 Task: Look for products in the category "Tomato Based Sauces" from Frik And Frak Foods only.
Action: Mouse moved to (279, 121)
Screenshot: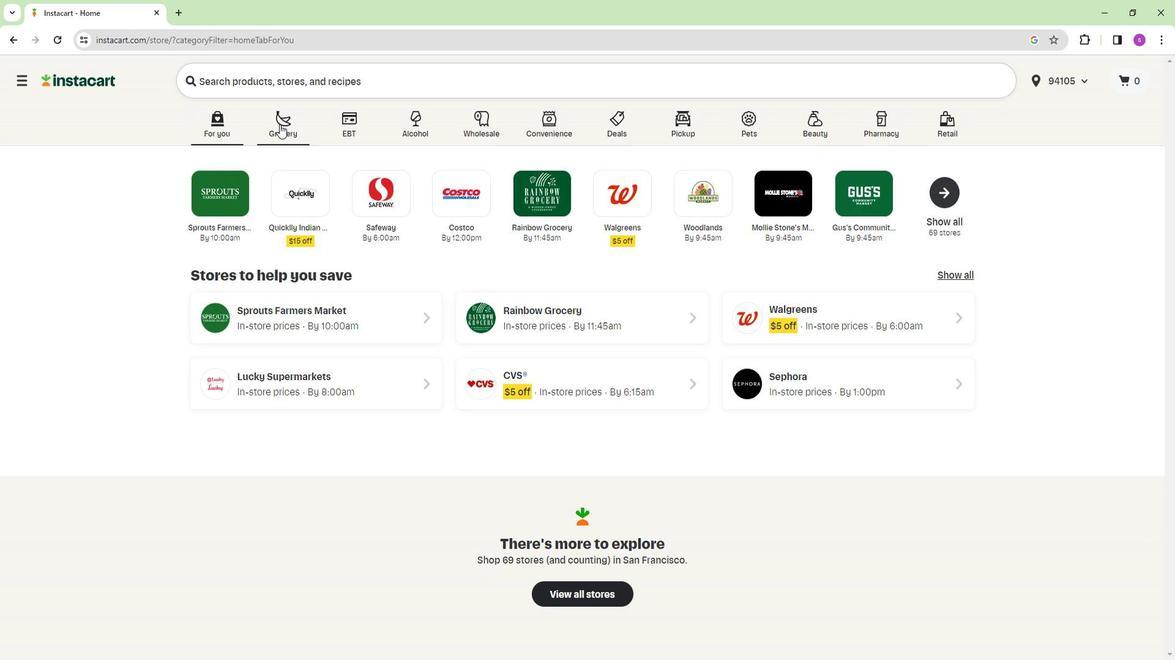 
Action: Mouse pressed left at (279, 121)
Screenshot: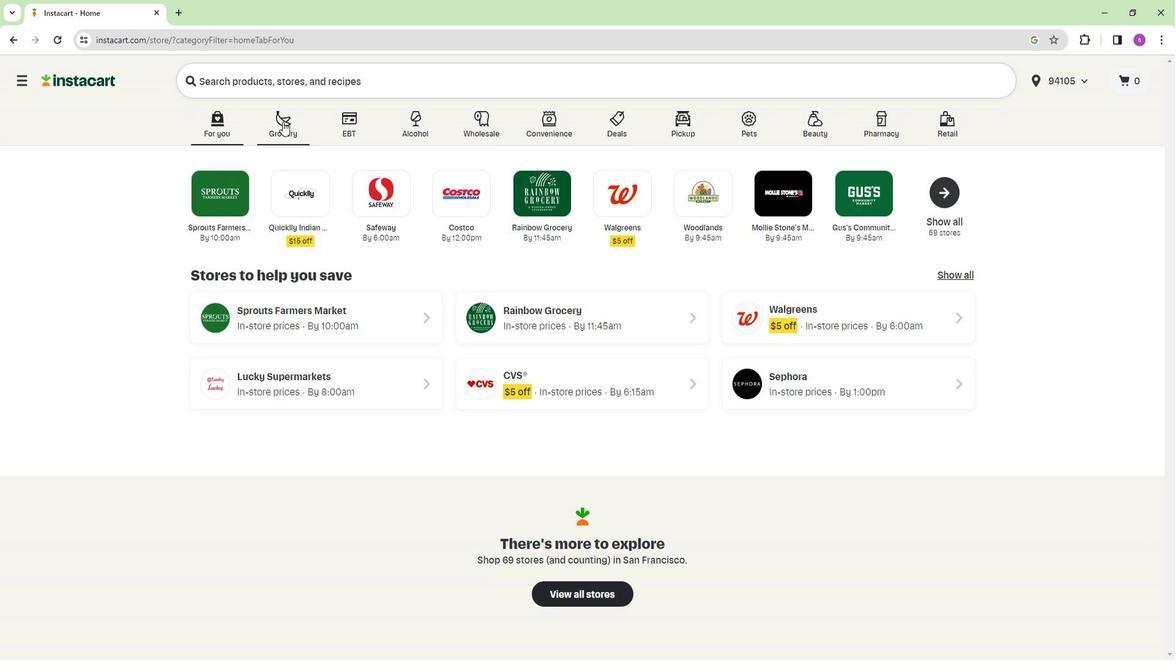 
Action: Mouse moved to (753, 200)
Screenshot: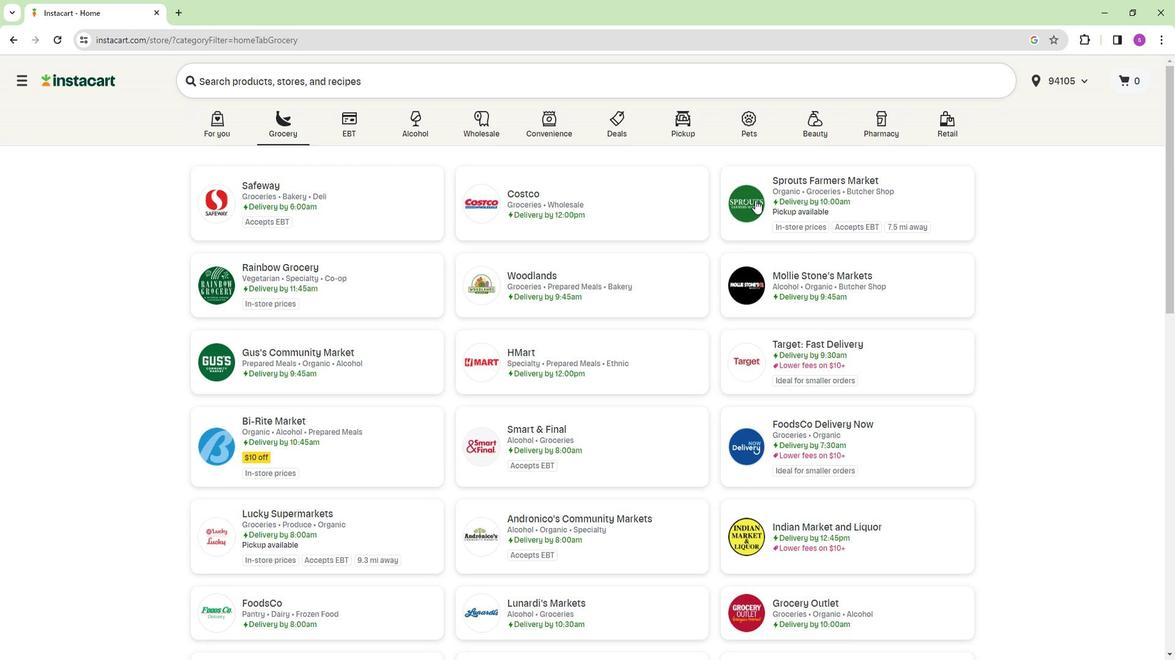 
Action: Mouse pressed left at (753, 200)
Screenshot: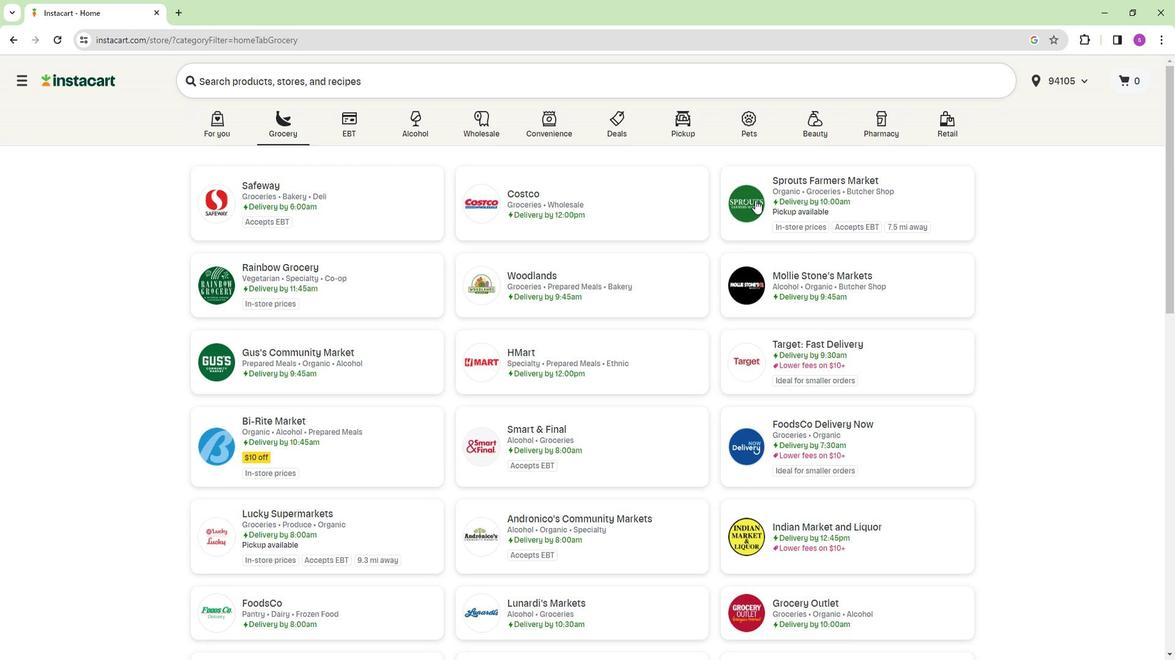 
Action: Mouse moved to (89, 465)
Screenshot: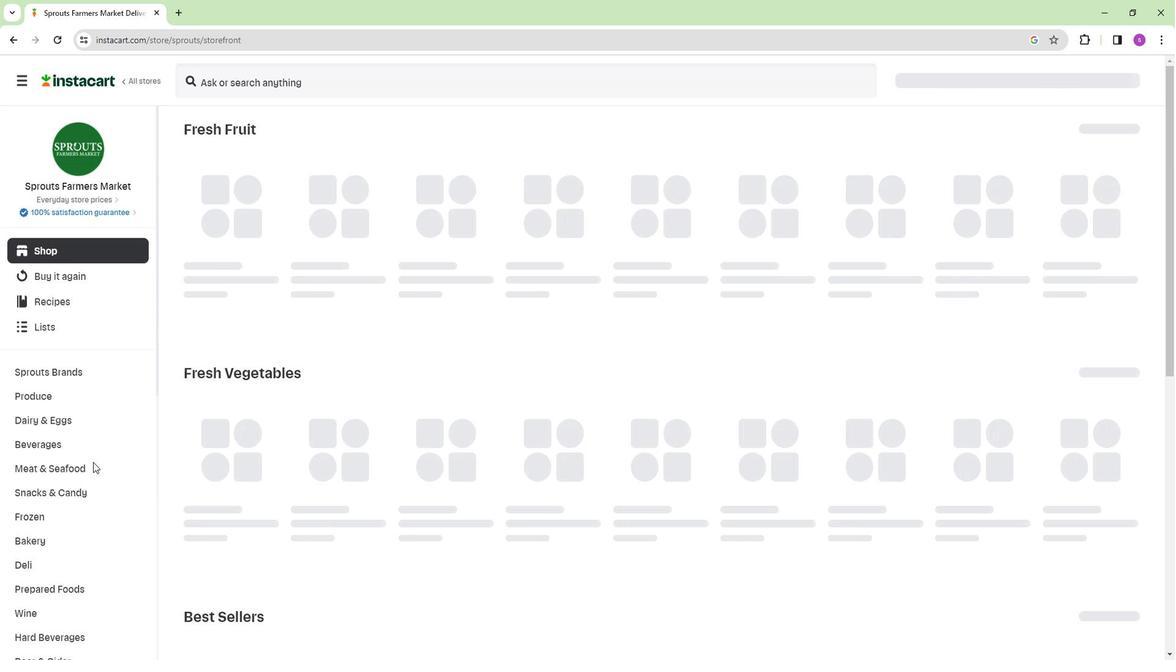 
Action: Mouse scrolled (89, 465) with delta (0, 0)
Screenshot: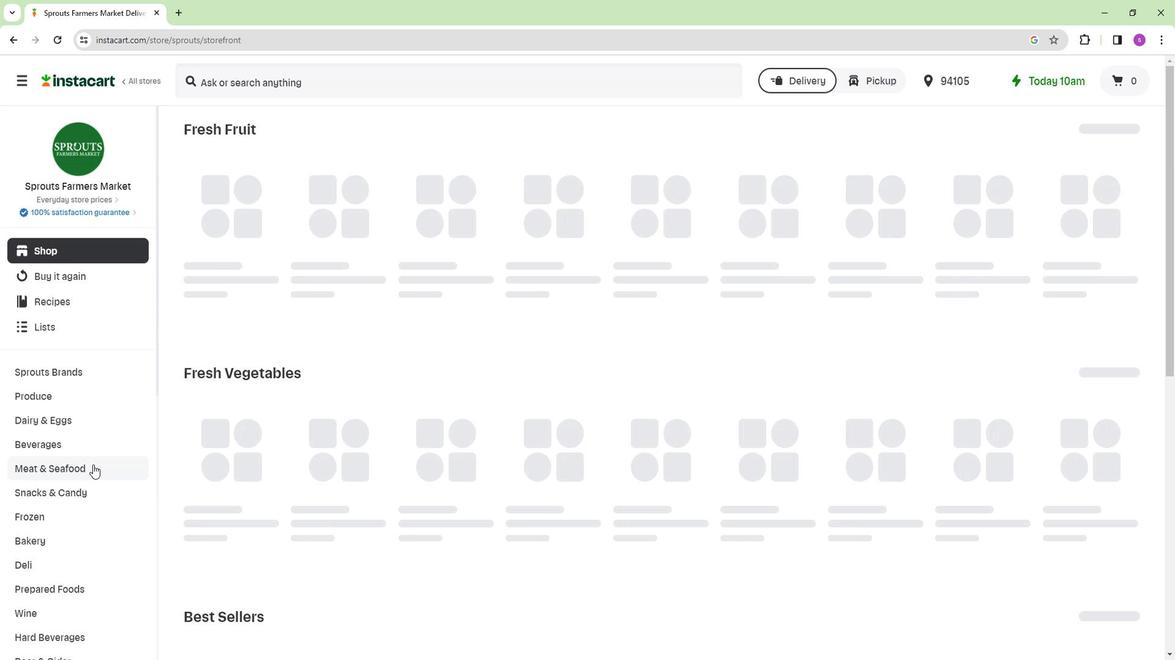 
Action: Mouse moved to (89, 465)
Screenshot: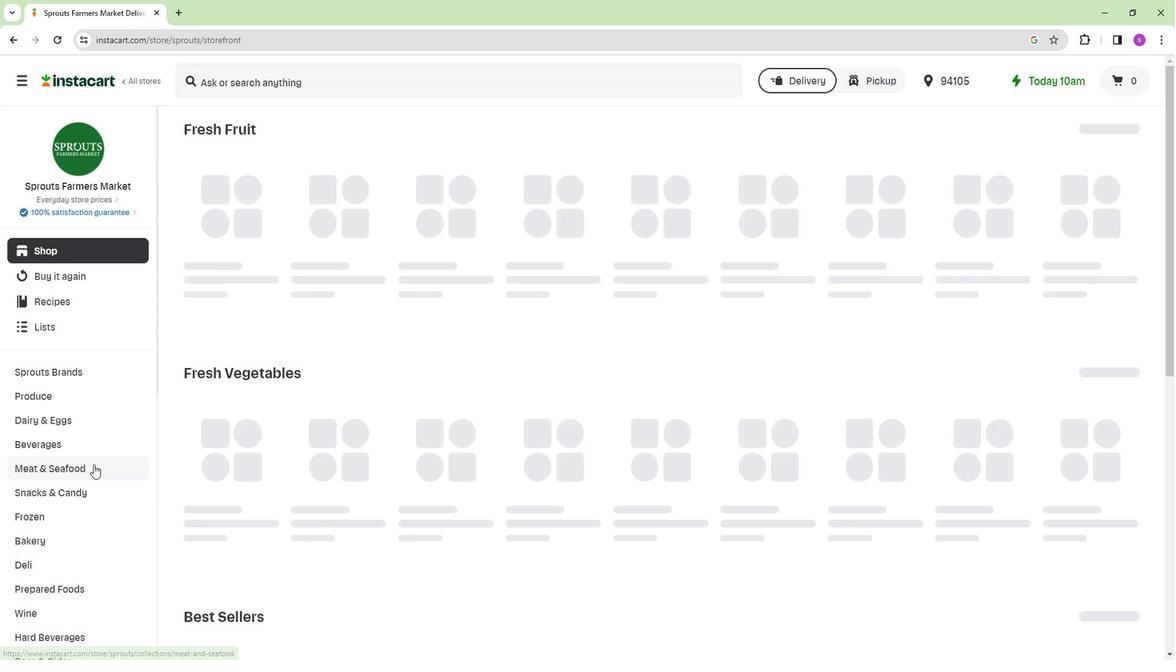 
Action: Mouse scrolled (89, 464) with delta (0, 0)
Screenshot: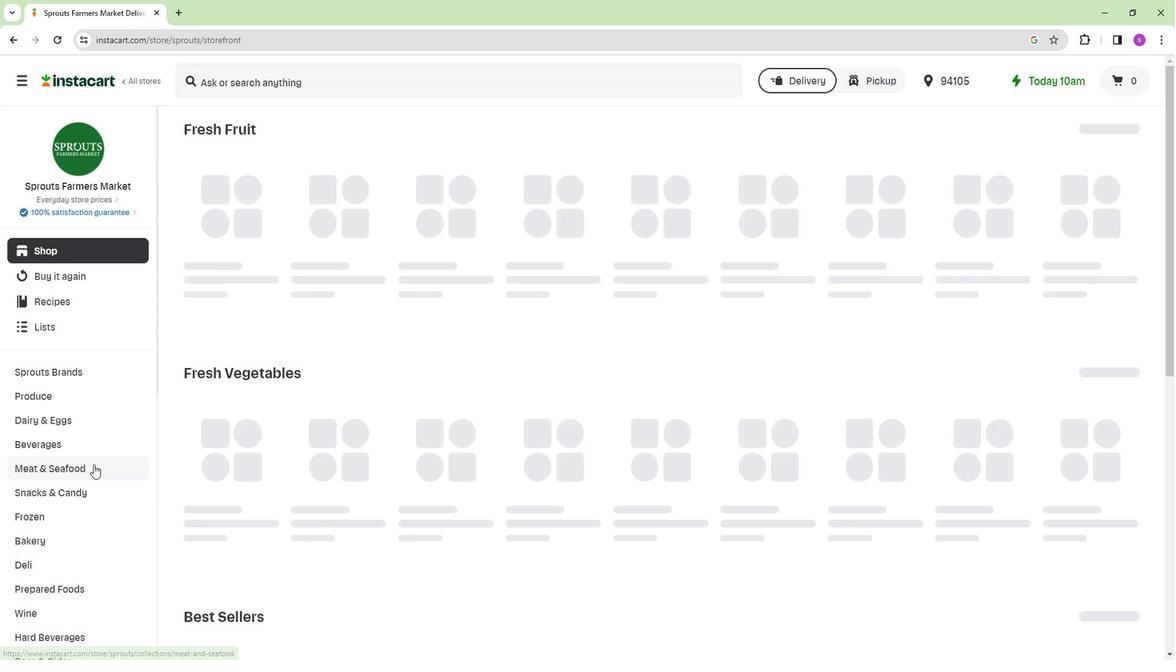 
Action: Mouse moved to (77, 563)
Screenshot: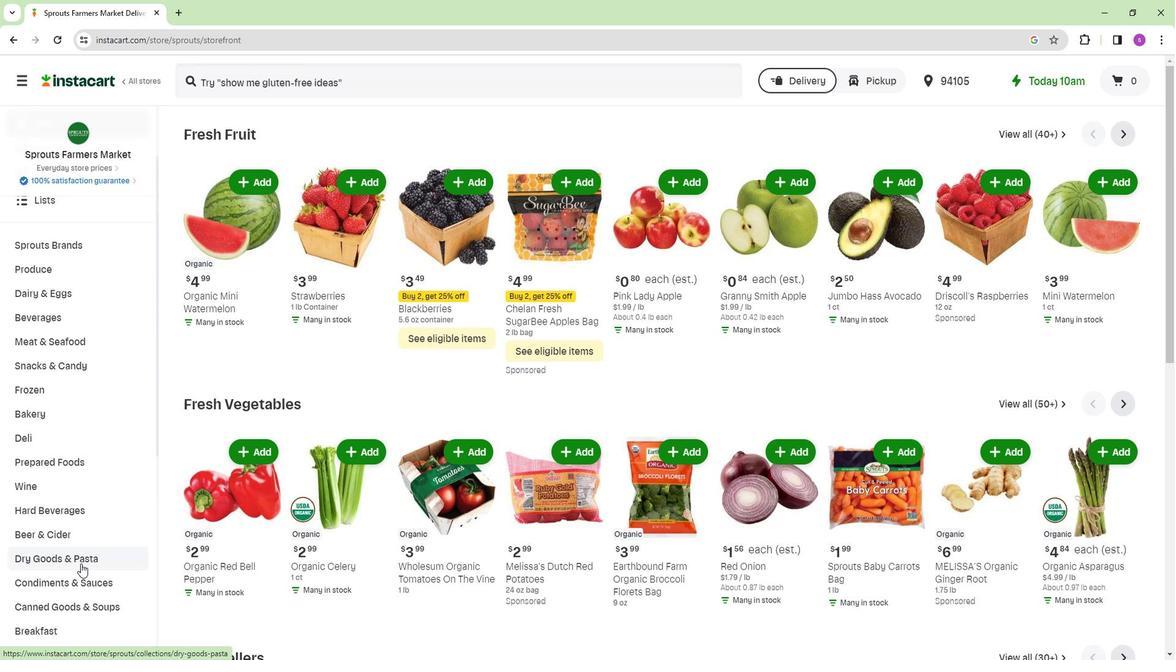 
Action: Mouse pressed left at (77, 563)
Screenshot: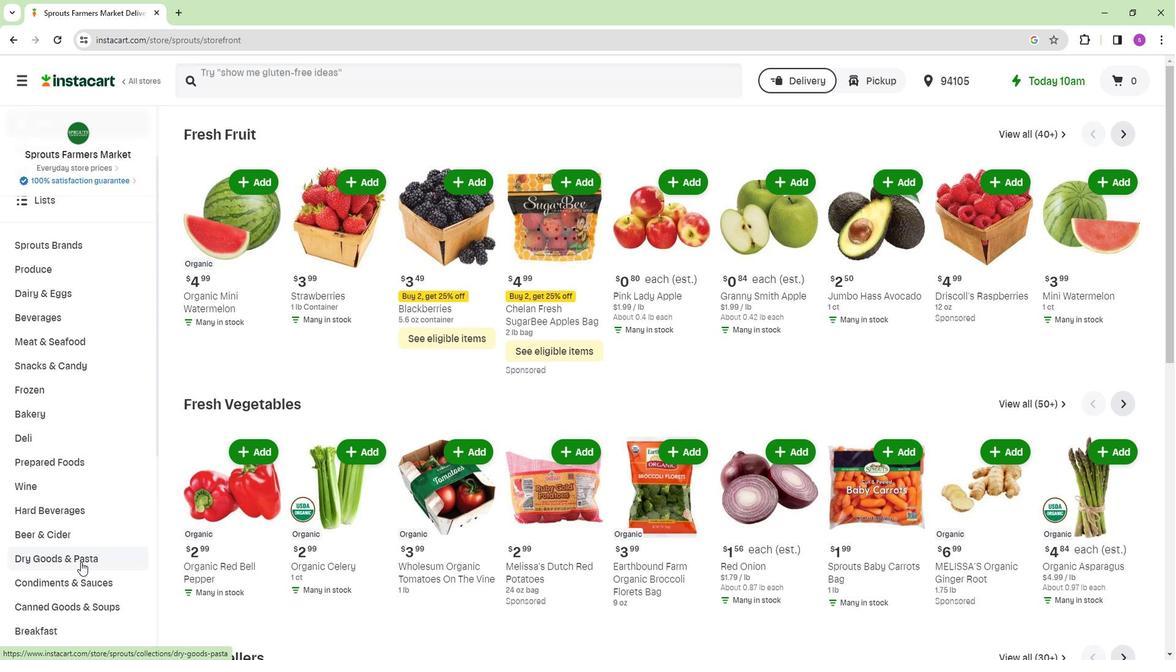 
Action: Mouse moved to (717, 162)
Screenshot: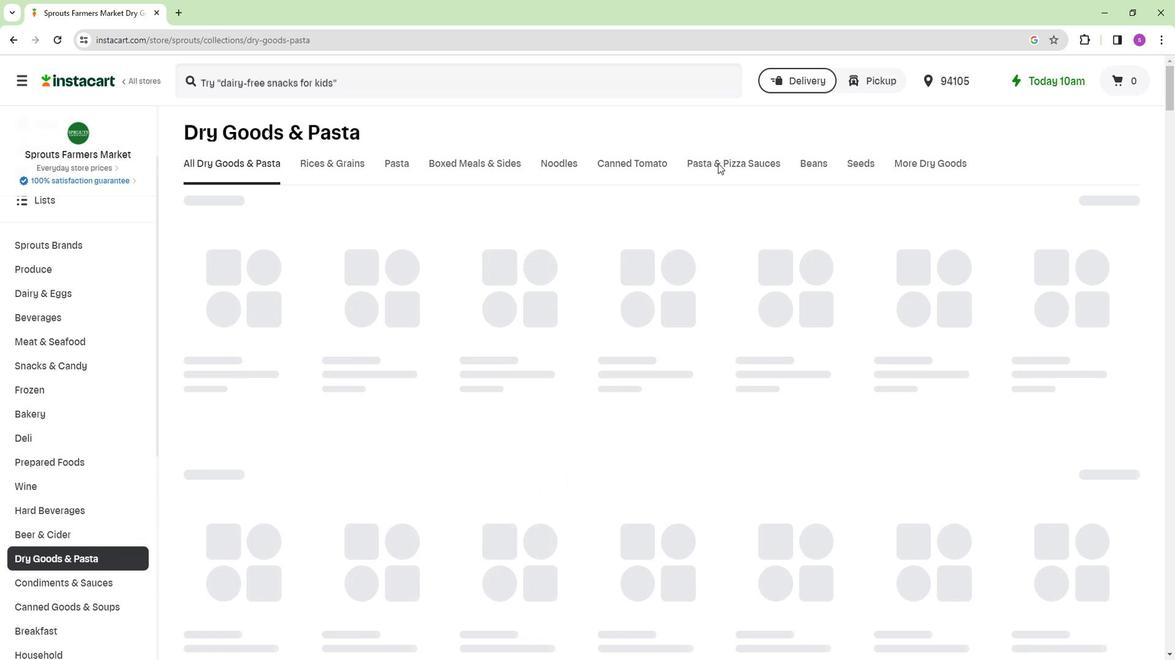 
Action: Mouse pressed left at (717, 162)
Screenshot: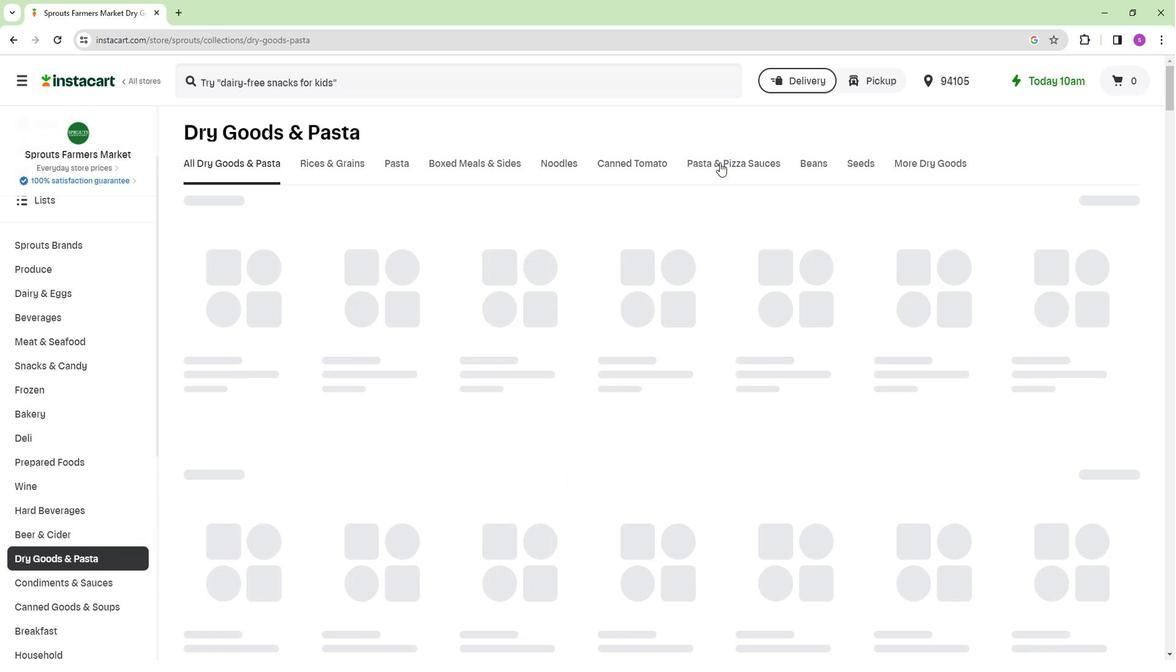 
Action: Mouse moved to (326, 206)
Screenshot: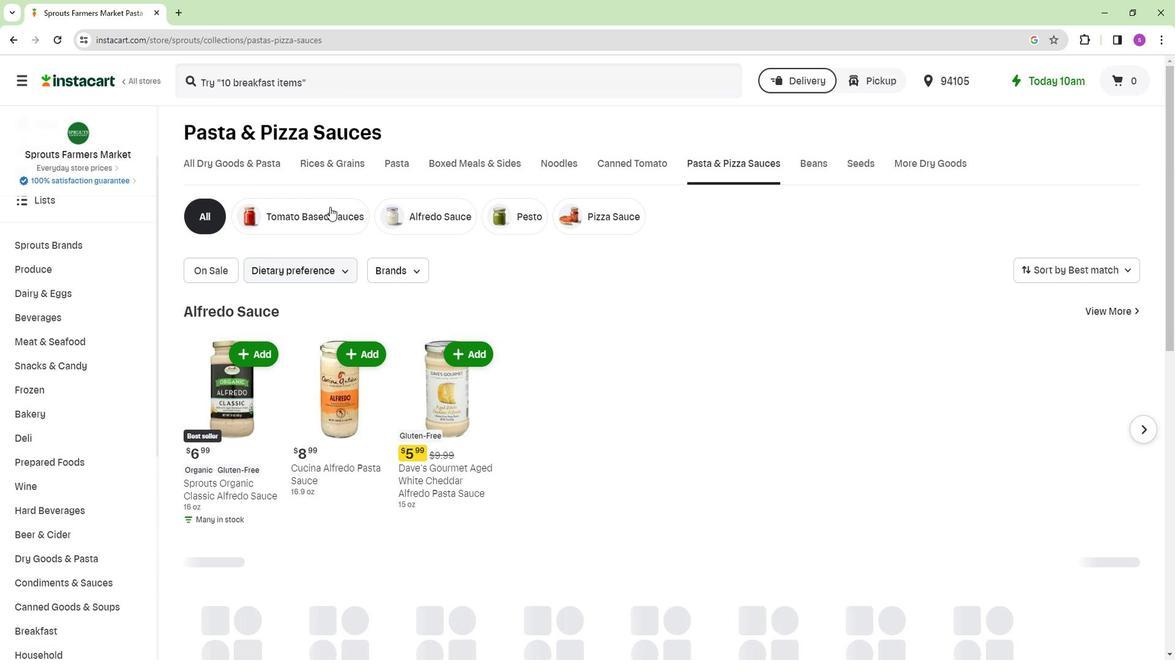 
Action: Mouse pressed left at (326, 206)
Screenshot: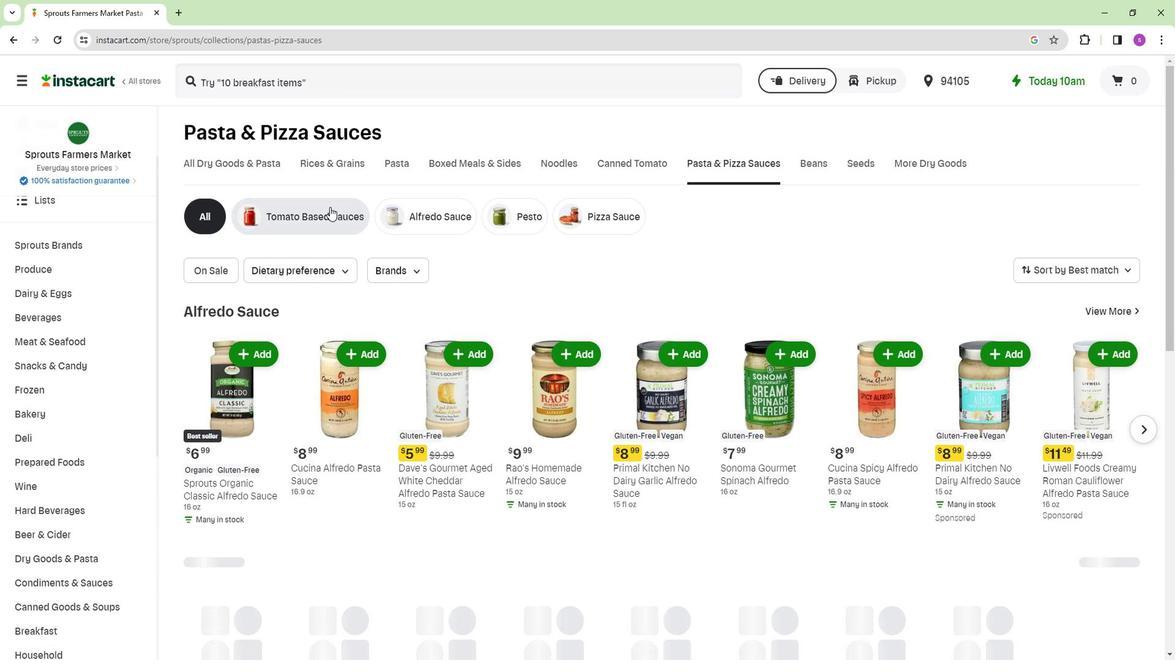 
Action: Mouse moved to (412, 274)
Screenshot: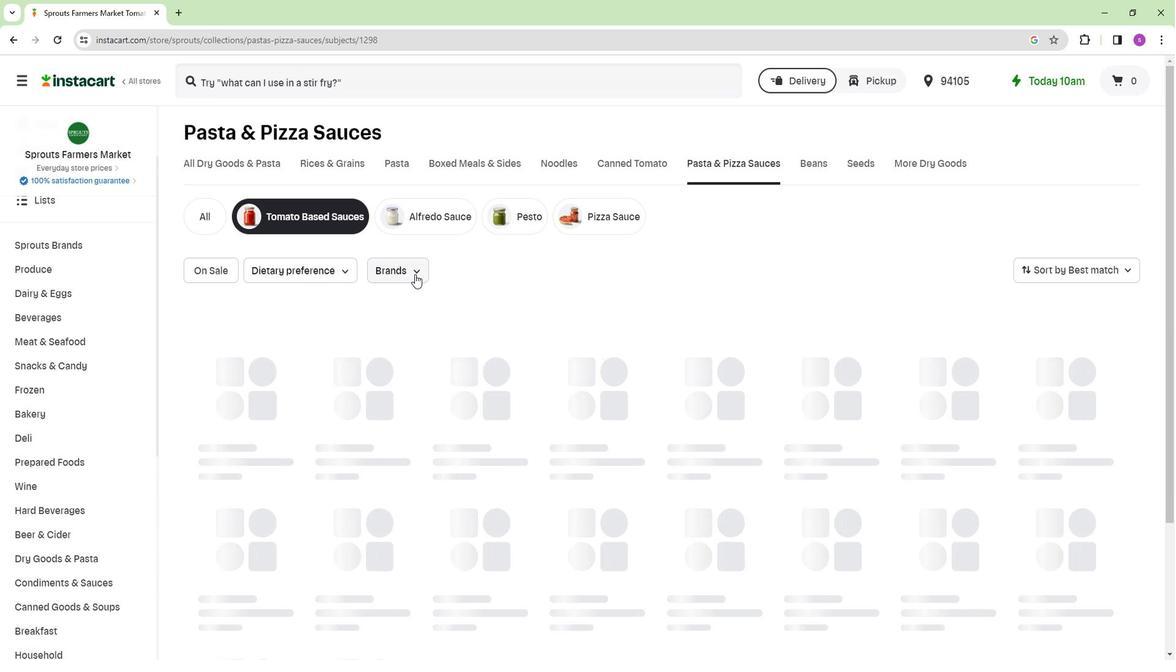
Action: Mouse pressed left at (412, 274)
Screenshot: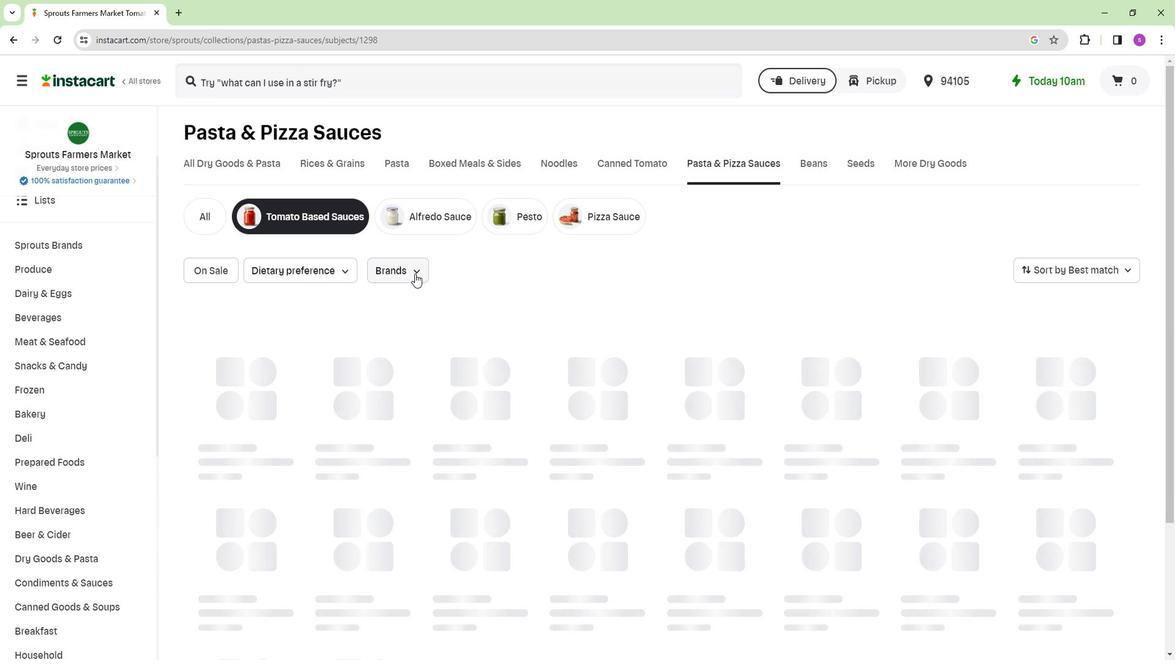 
Action: Mouse moved to (454, 346)
Screenshot: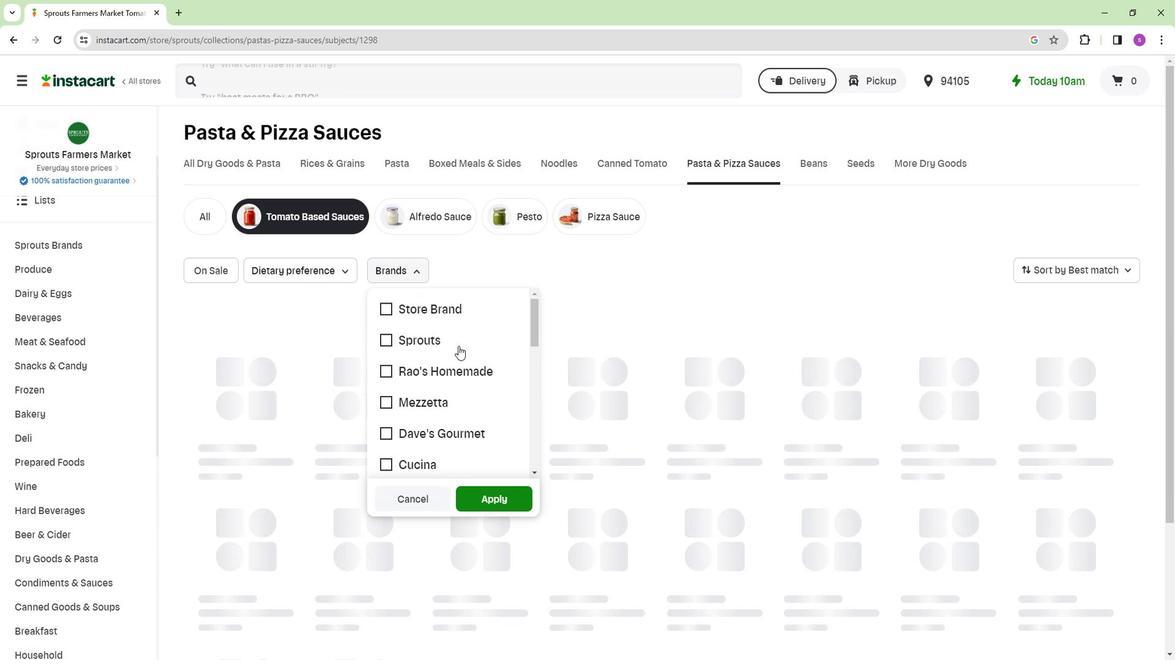 
Action: Mouse scrolled (454, 345) with delta (0, 0)
Screenshot: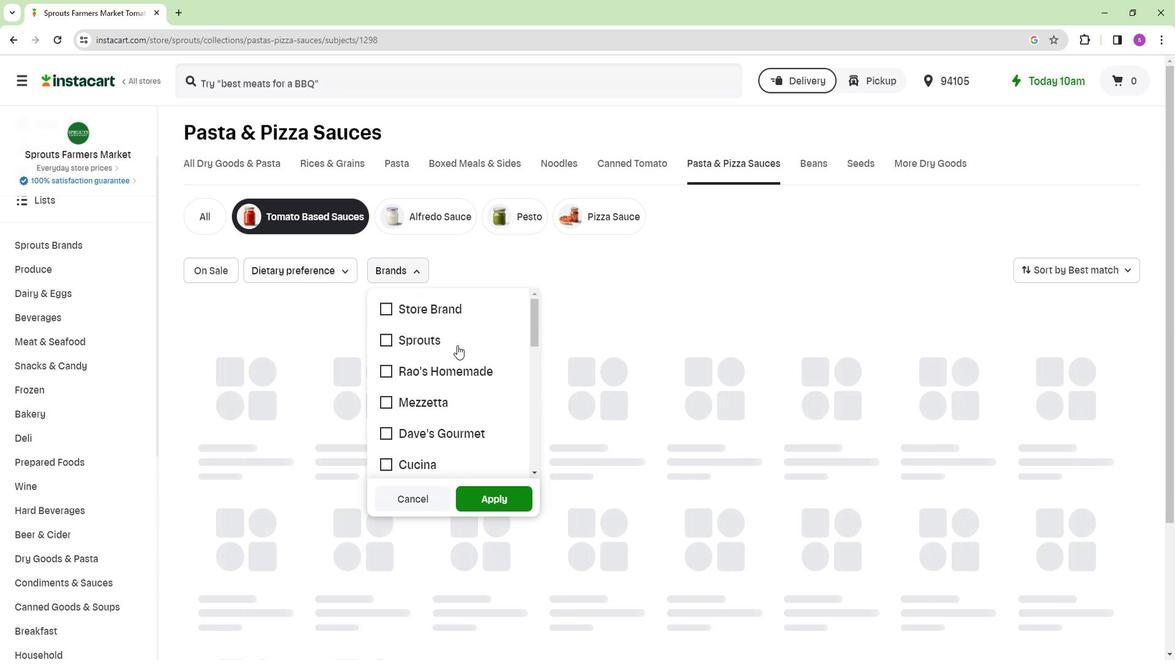 
Action: Mouse moved to (454, 345)
Screenshot: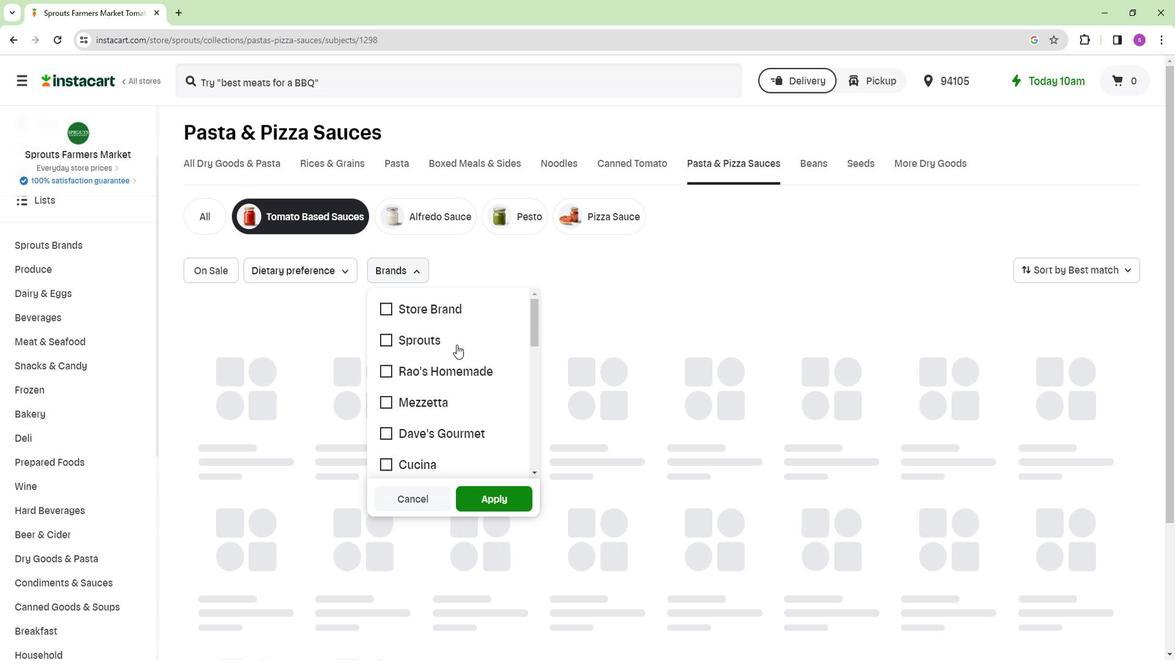 
Action: Mouse scrolled (454, 345) with delta (0, 0)
Screenshot: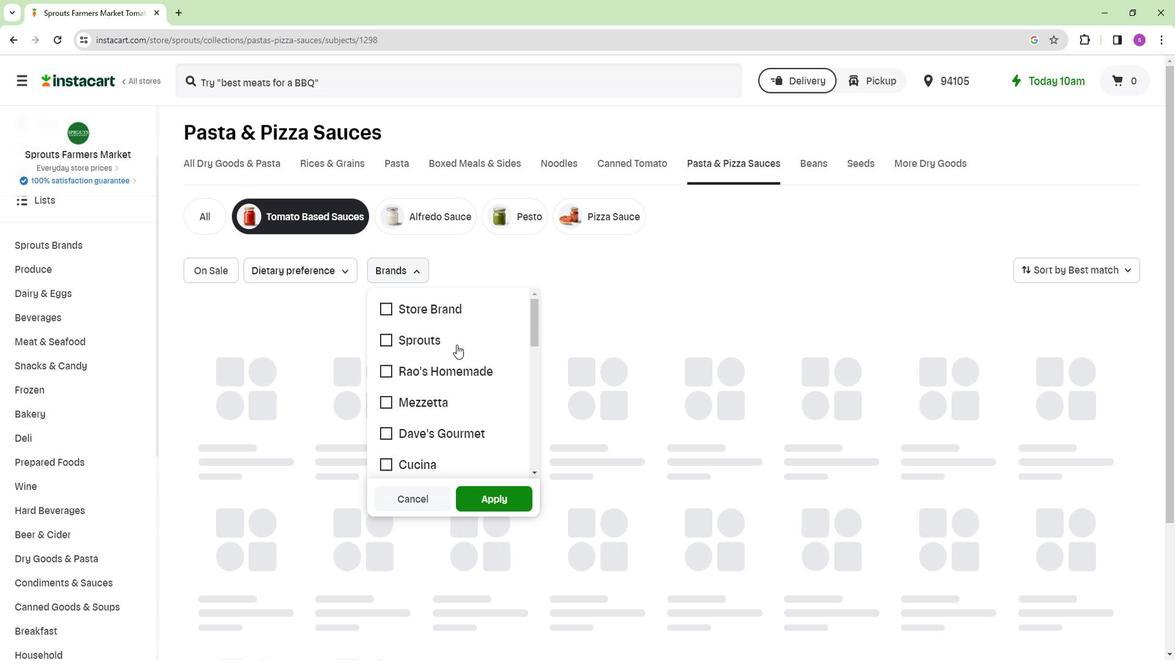
Action: Mouse moved to (464, 385)
Screenshot: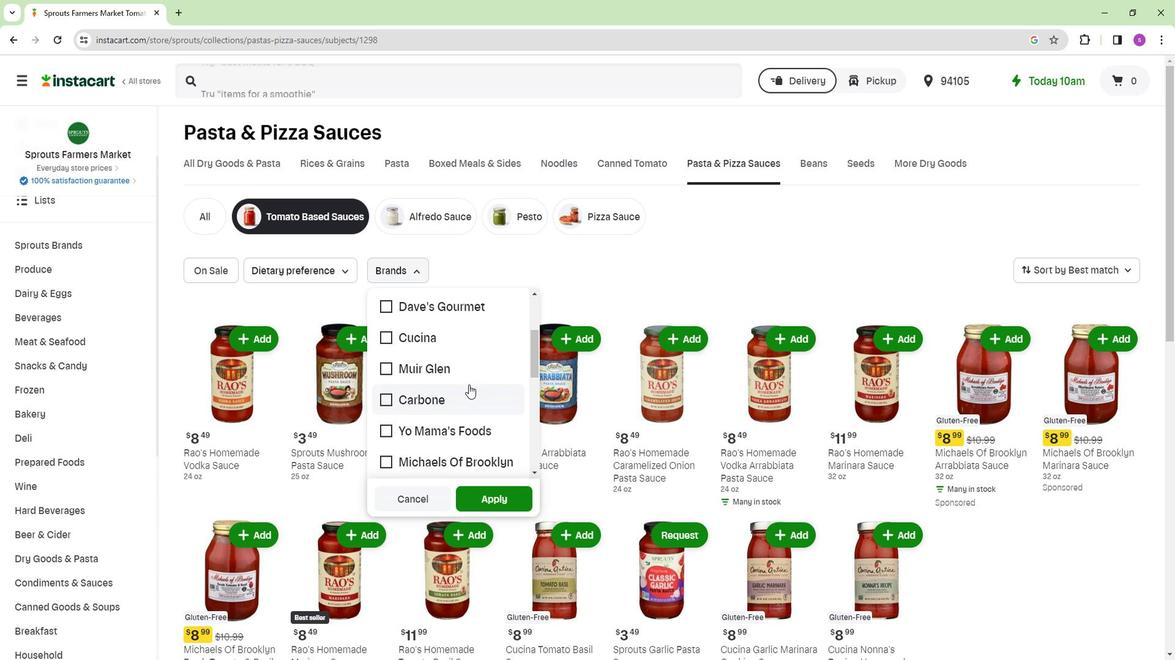 
Action: Mouse scrolled (464, 384) with delta (0, 0)
Screenshot: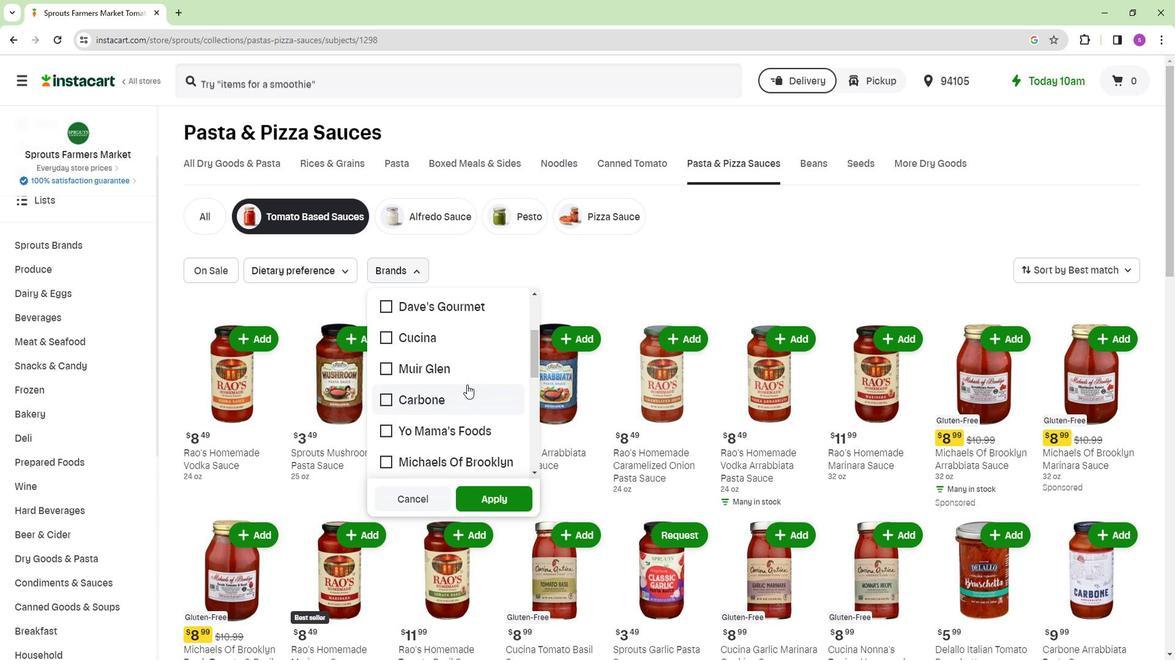 
Action: Mouse moved to (444, 389)
Screenshot: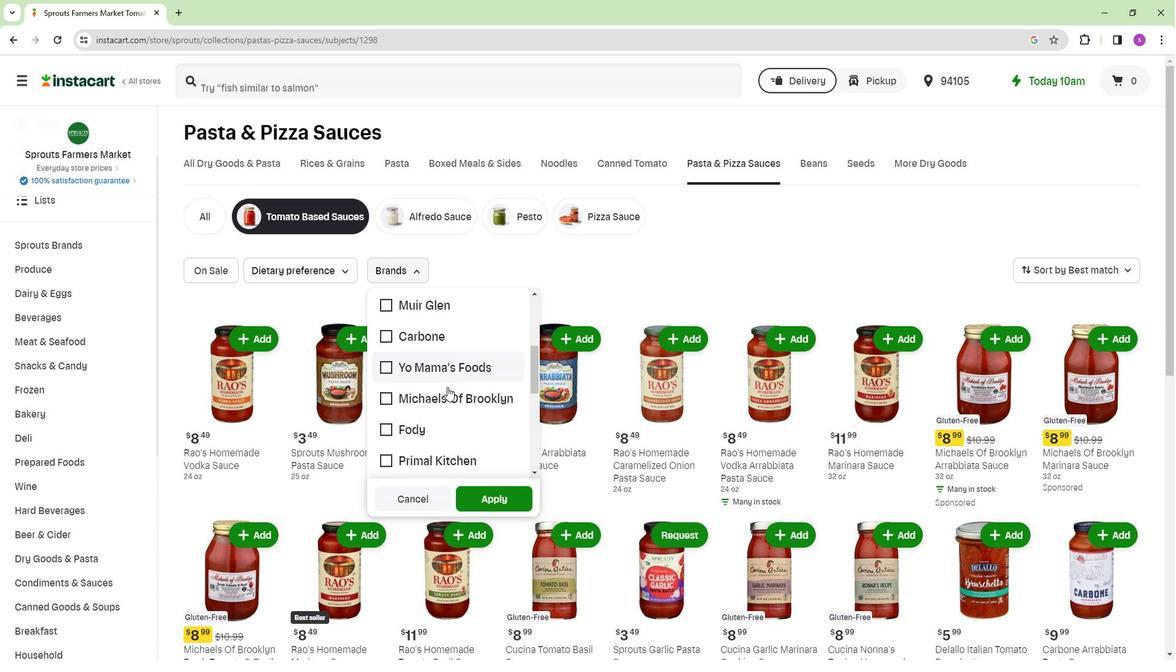 
Action: Mouse scrolled (444, 388) with delta (0, 0)
Screenshot: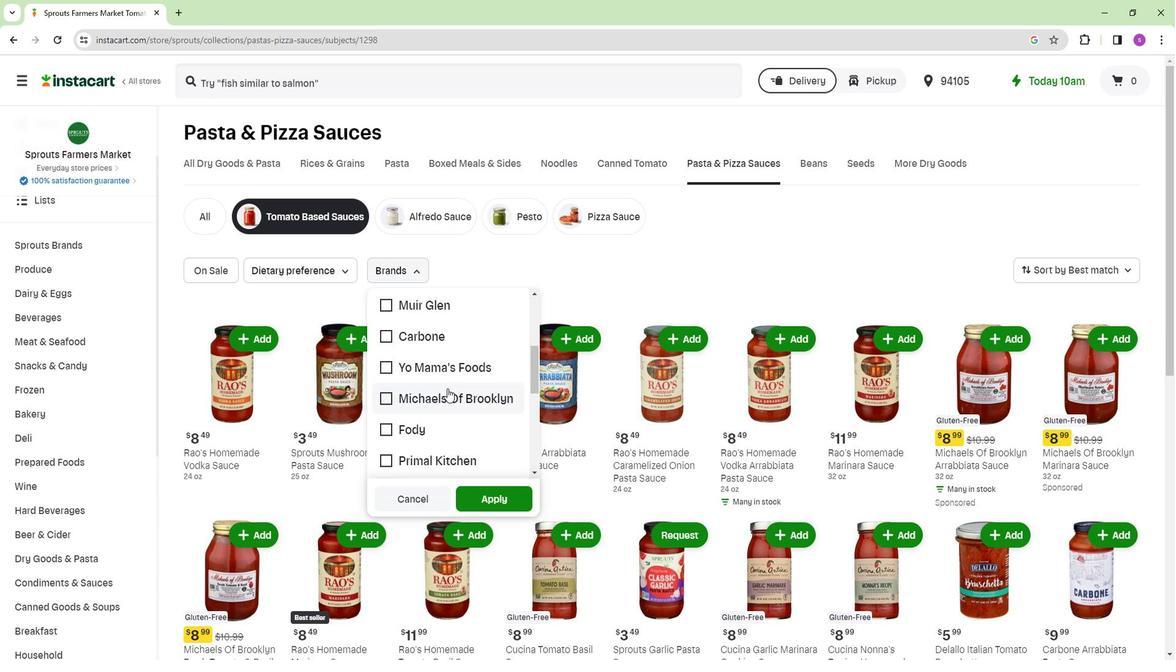 
Action: Mouse scrolled (444, 388) with delta (0, 0)
Screenshot: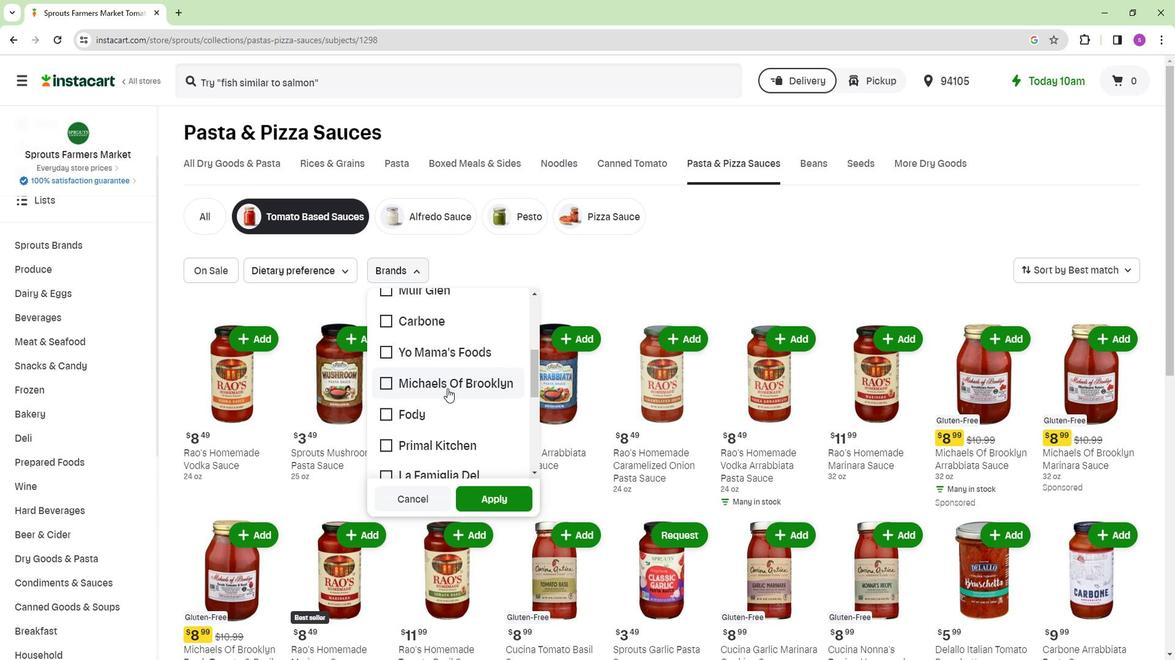 
Action: Mouse moved to (454, 386)
Screenshot: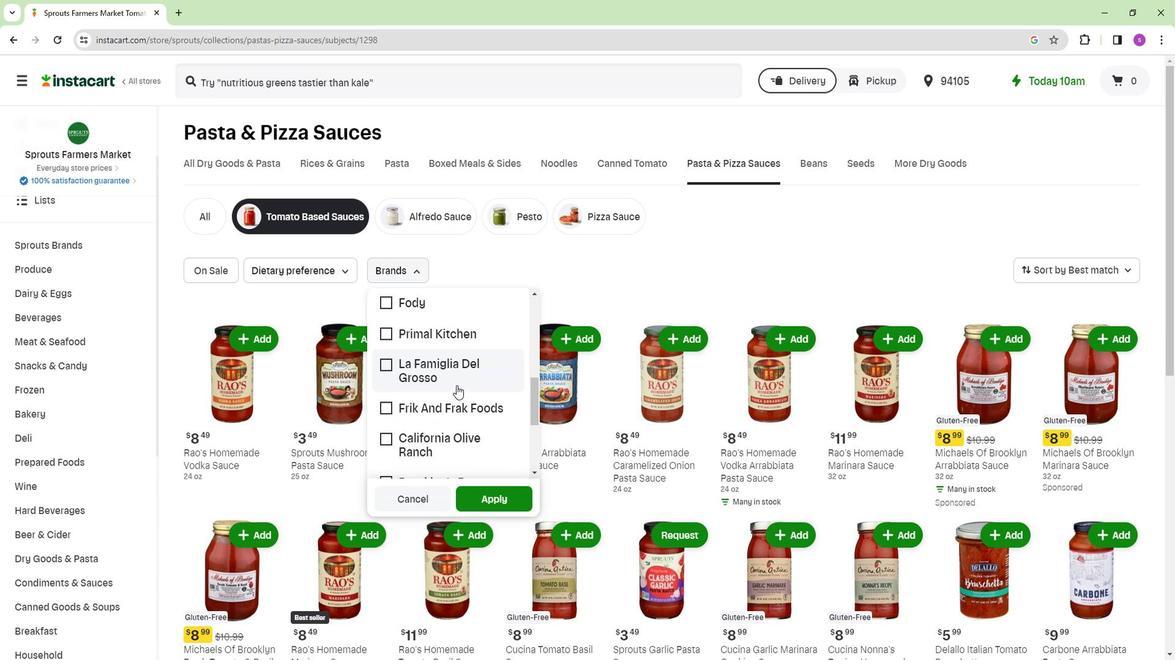 
Action: Mouse scrolled (454, 385) with delta (0, 0)
Screenshot: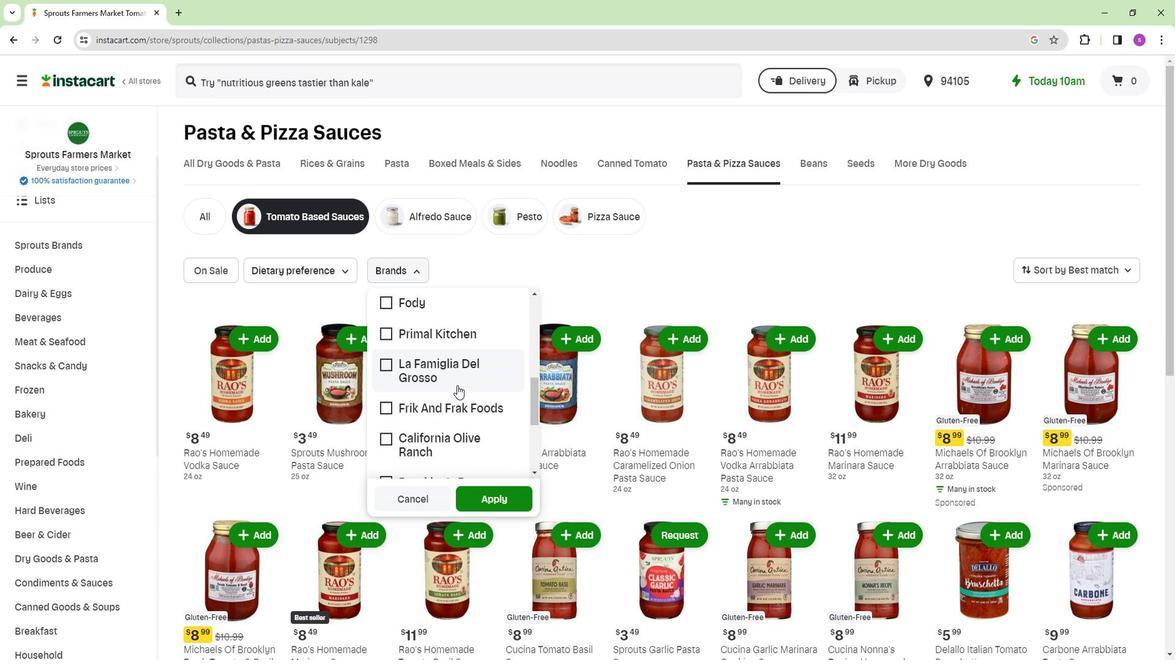 
Action: Mouse moved to (383, 345)
Screenshot: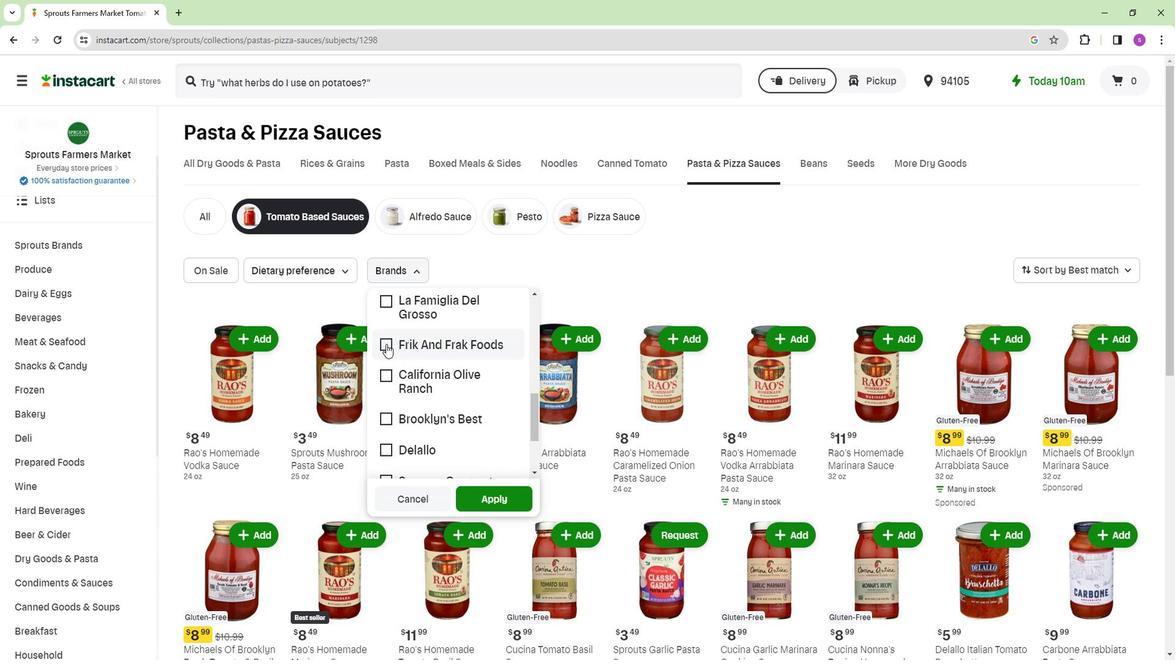 
Action: Mouse pressed left at (383, 345)
Screenshot: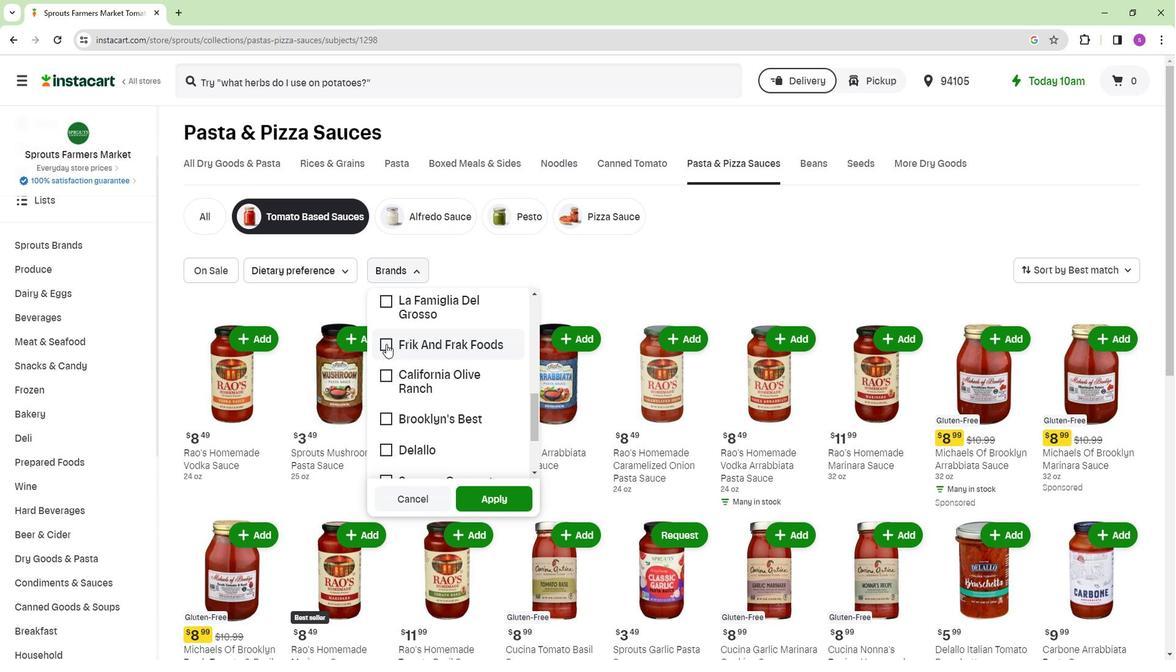 
Action: Mouse moved to (492, 501)
Screenshot: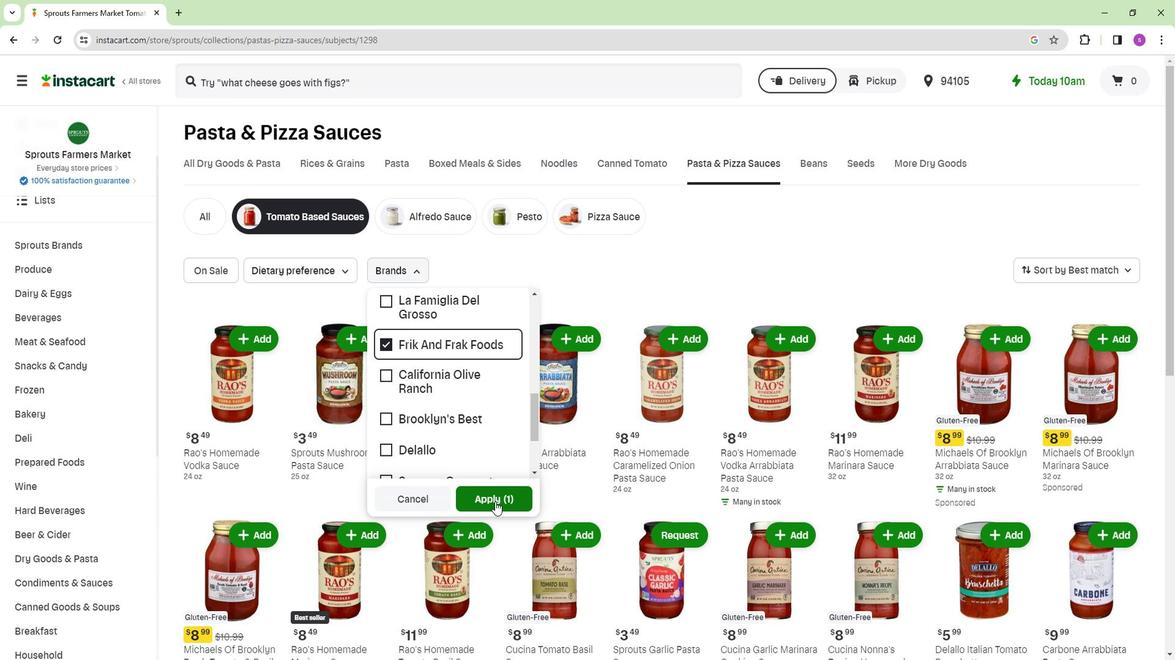 
Action: Mouse pressed left at (492, 501)
Screenshot: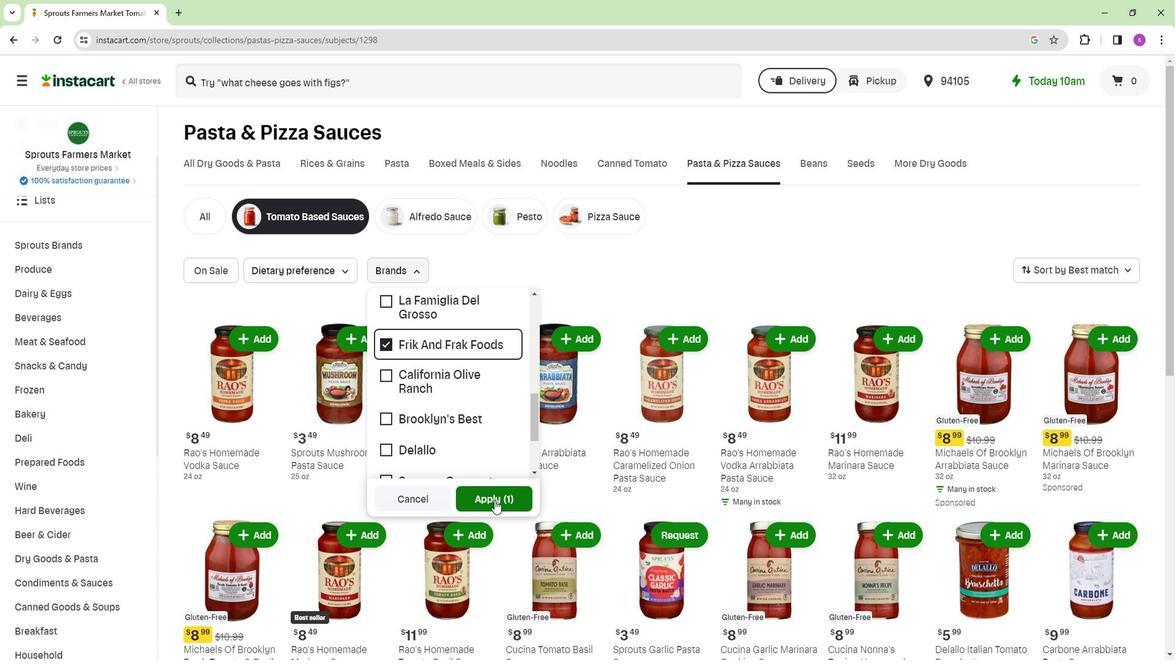 
Action: Mouse moved to (548, 317)
Screenshot: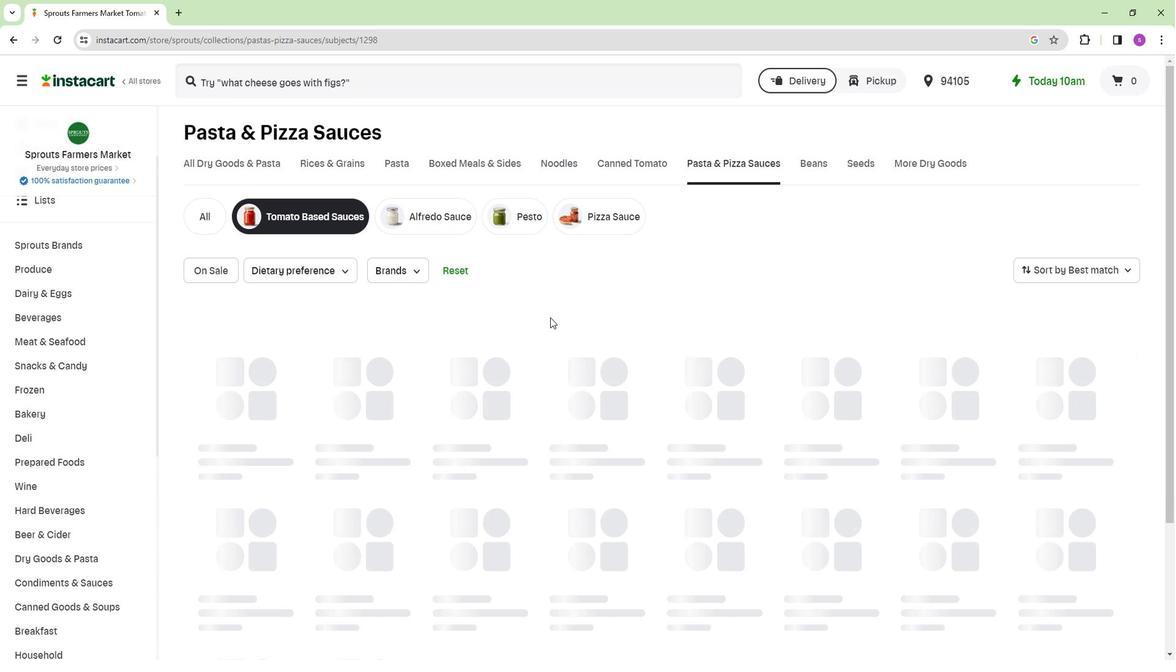 
